 Task: Create a task  Develop a new online voting system for elections , assign it to team member softage.1@softage.net in the project AgileEngine and update the status of the task to  On Track  , set the priority of the task to Low
Action: Mouse moved to (59, 46)
Screenshot: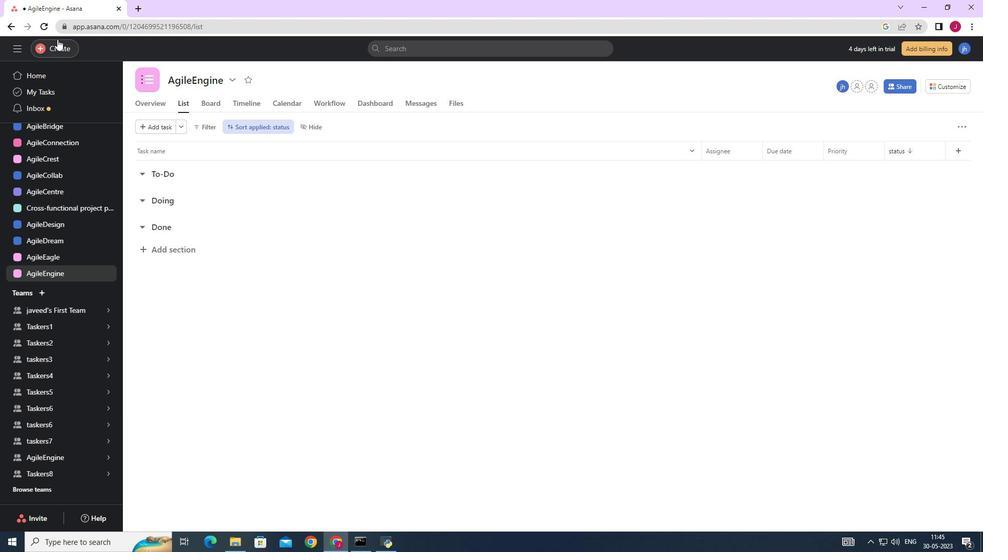 
Action: Mouse pressed left at (59, 46)
Screenshot: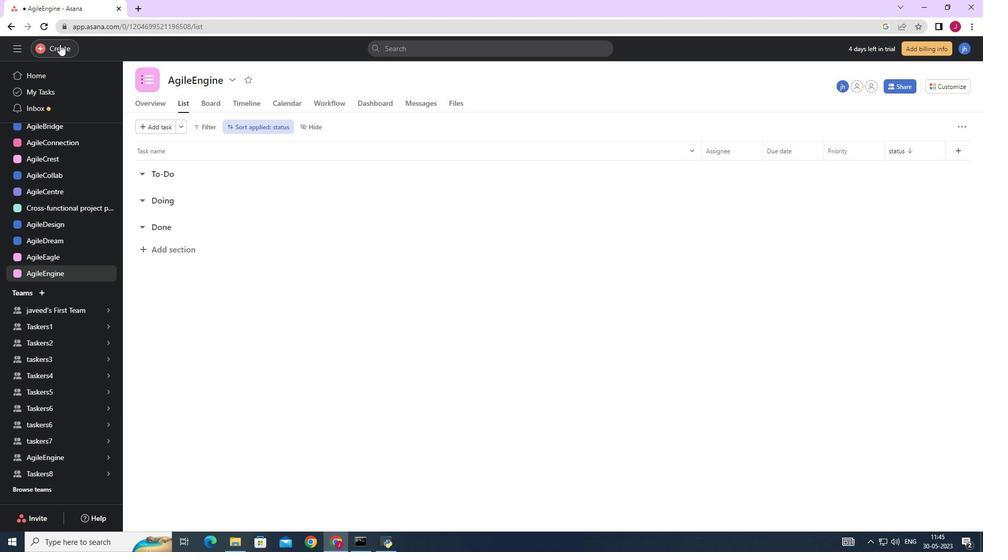 
Action: Mouse moved to (131, 52)
Screenshot: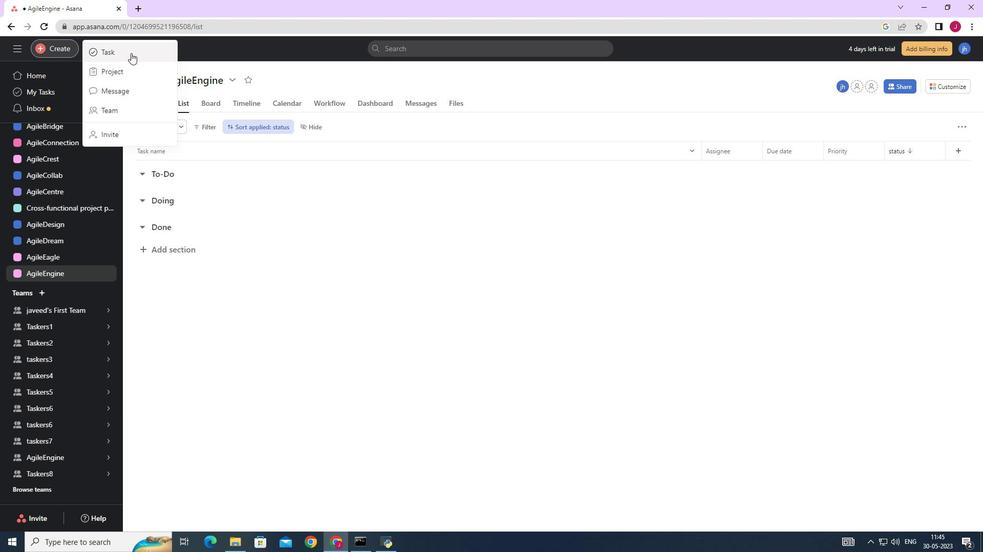 
Action: Mouse pressed left at (131, 52)
Screenshot: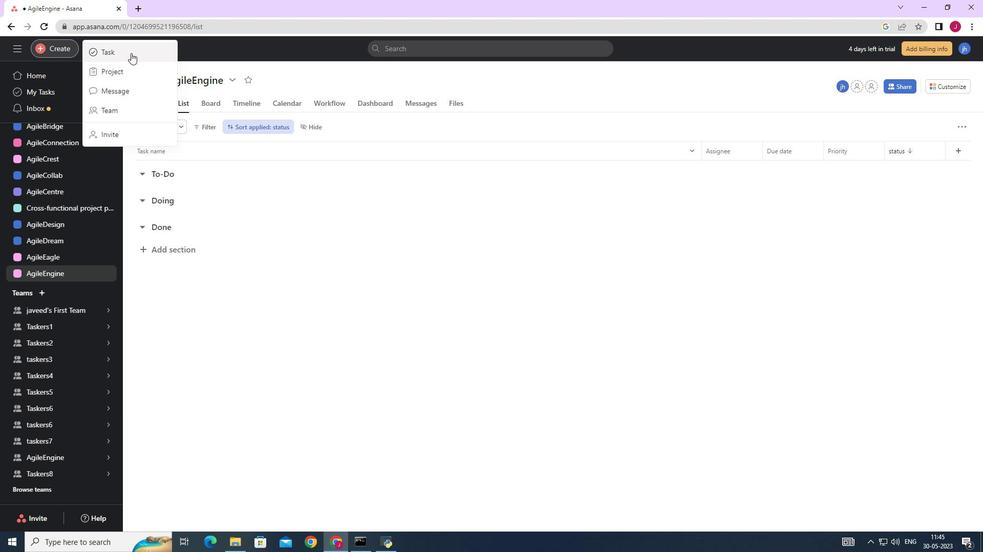 
Action: Mouse moved to (804, 337)
Screenshot: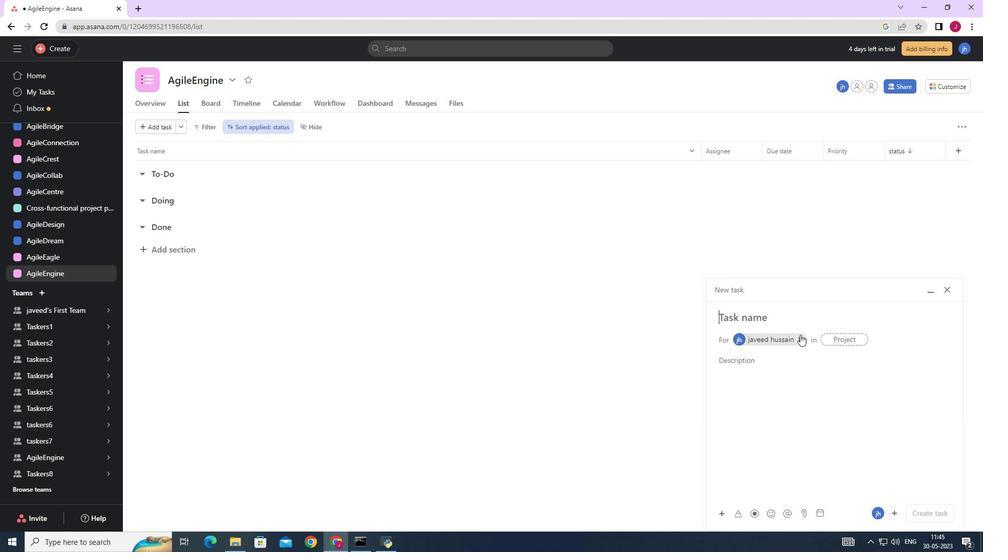 
Action: Mouse pressed left at (804, 337)
Screenshot: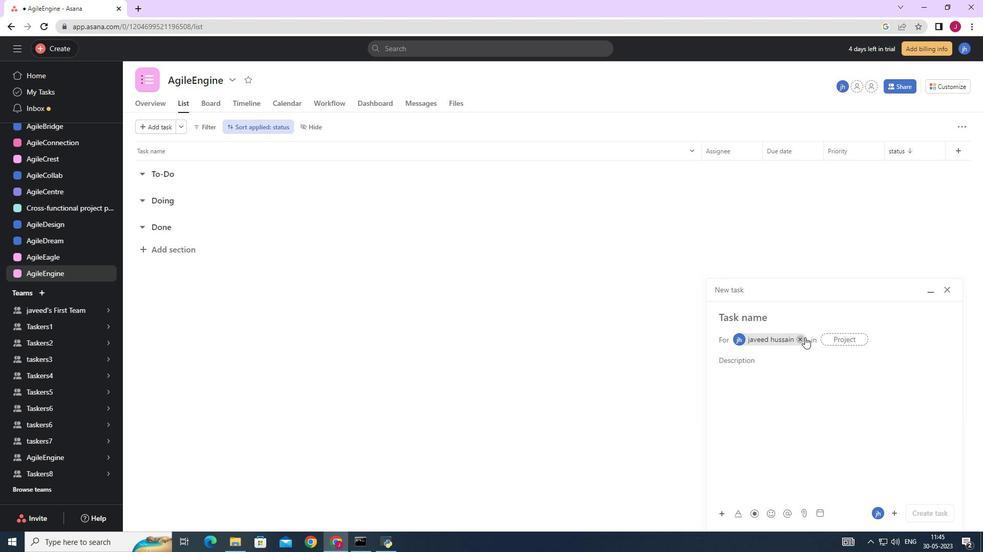 
Action: Mouse moved to (744, 317)
Screenshot: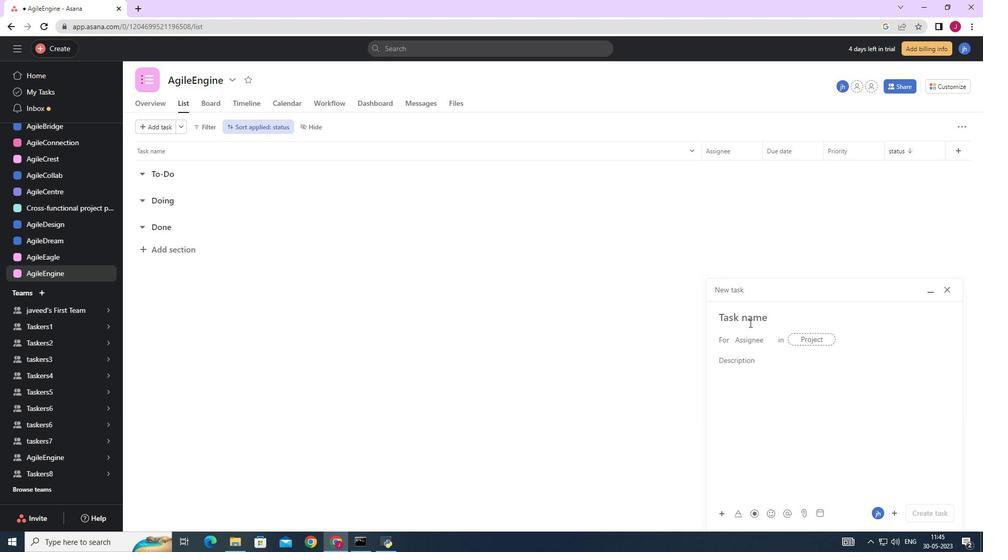 
Action: Mouse pressed left at (744, 317)
Screenshot: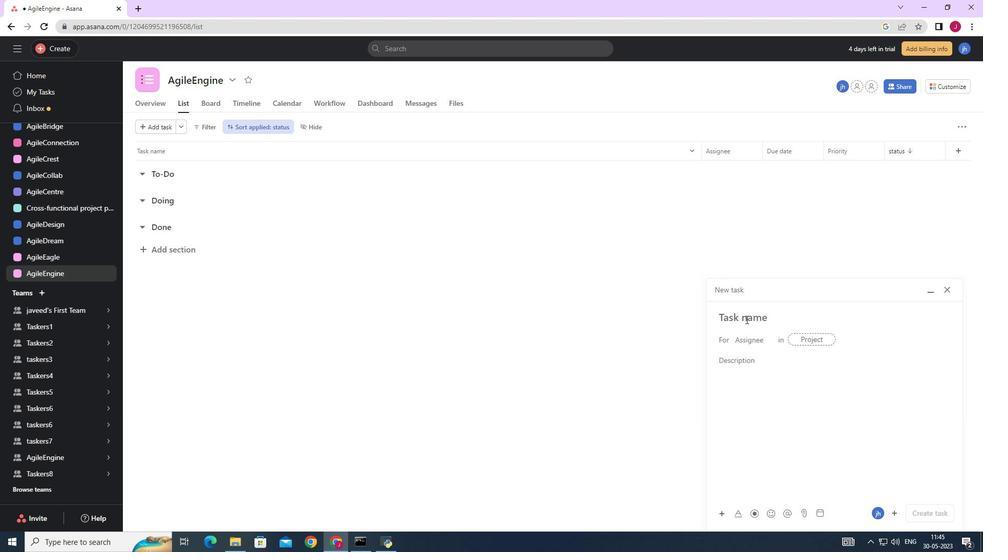 
Action: Mouse moved to (798, 338)
Screenshot: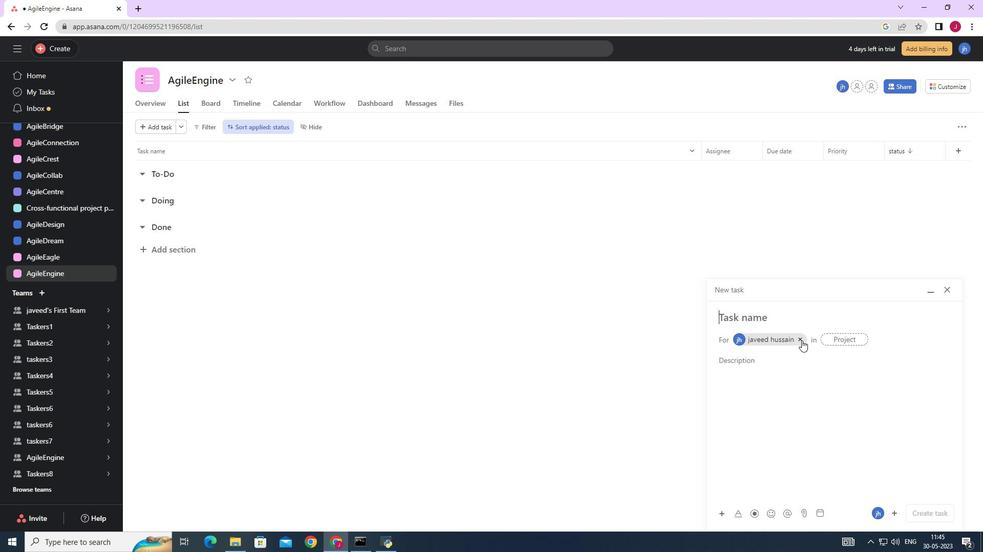 
Action: Mouse pressed left at (798, 338)
Screenshot: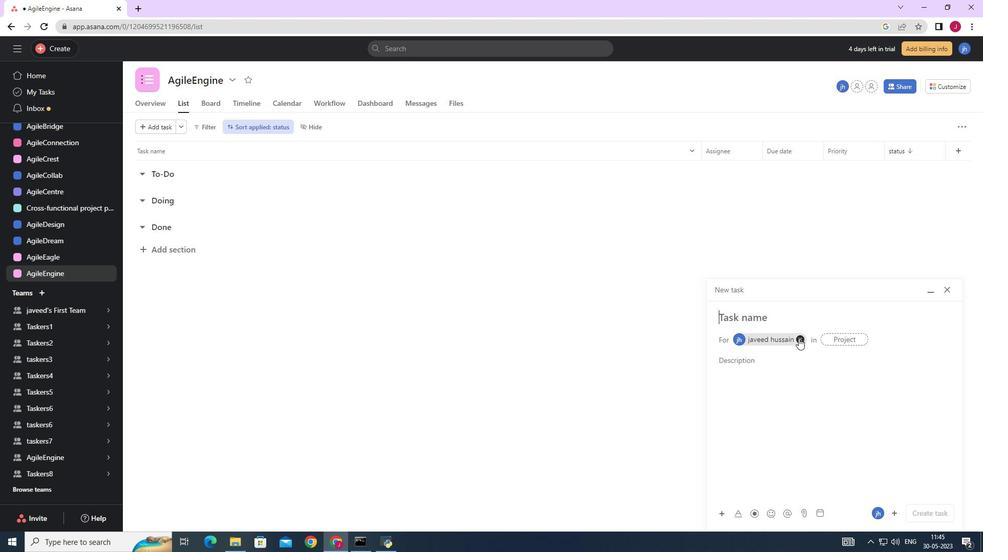 
Action: Mouse moved to (744, 315)
Screenshot: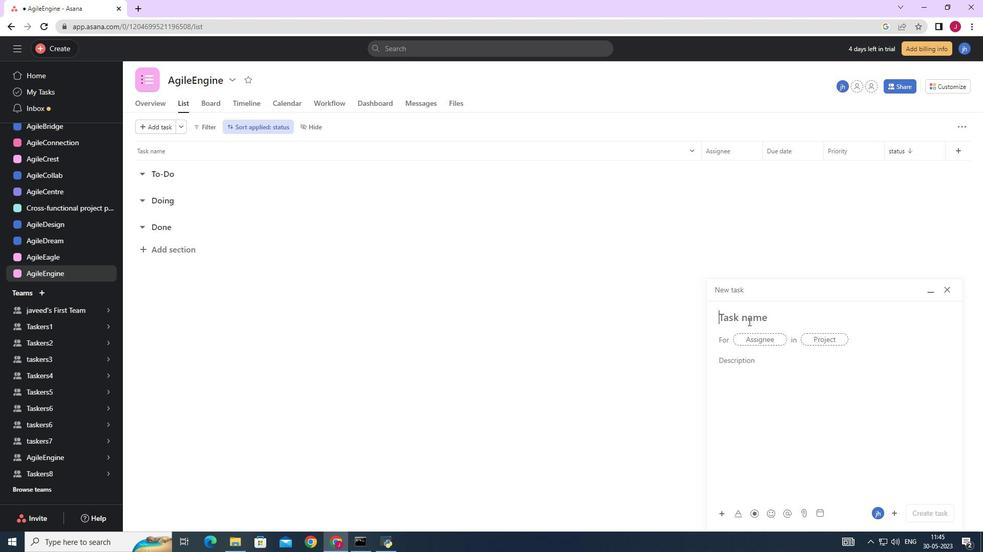 
Action: Mouse pressed left at (744, 315)
Screenshot: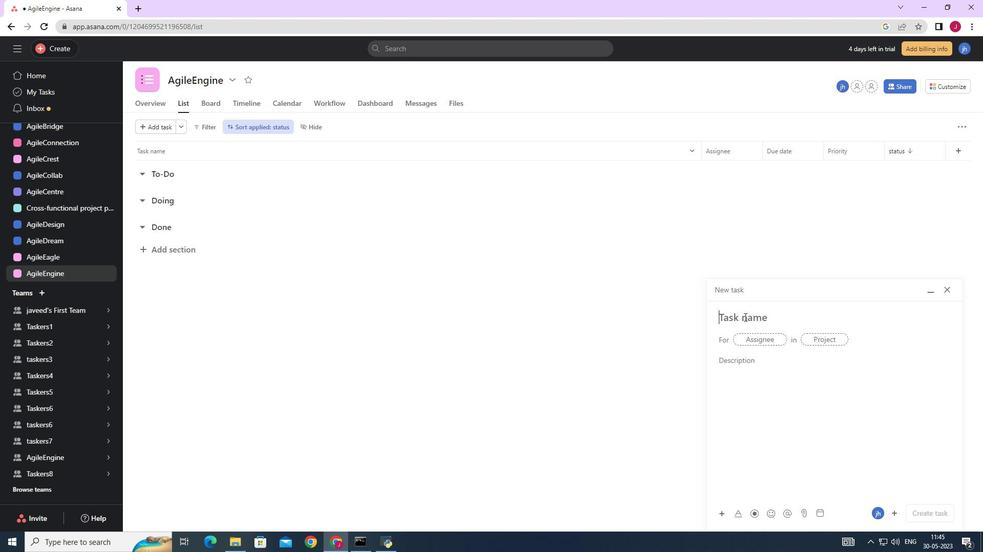 
Action: Mouse moved to (744, 315)
Screenshot: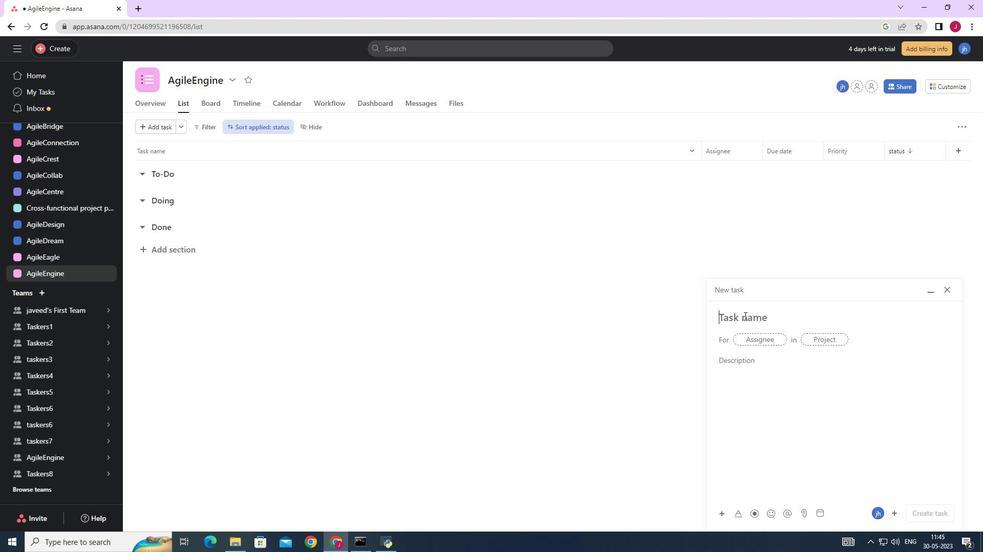 
Action: Key pressed <Key.caps_lock>D<Key.caps_lock>evelop<Key.space>a<Key.space>new<Key.space>online<Key.space>voting<Key.space>system<Key.space>for<Key.space>elections
Screenshot: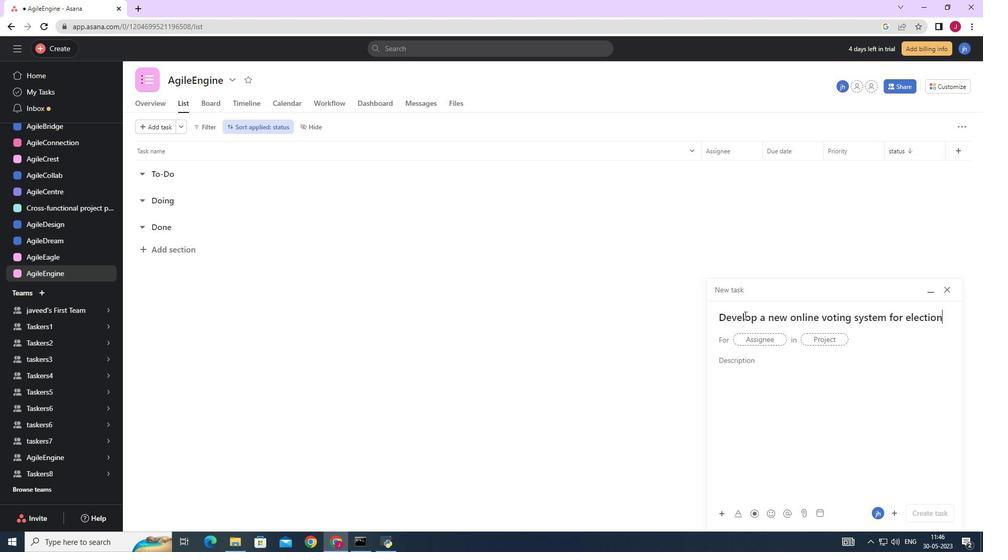 
Action: Mouse moved to (764, 342)
Screenshot: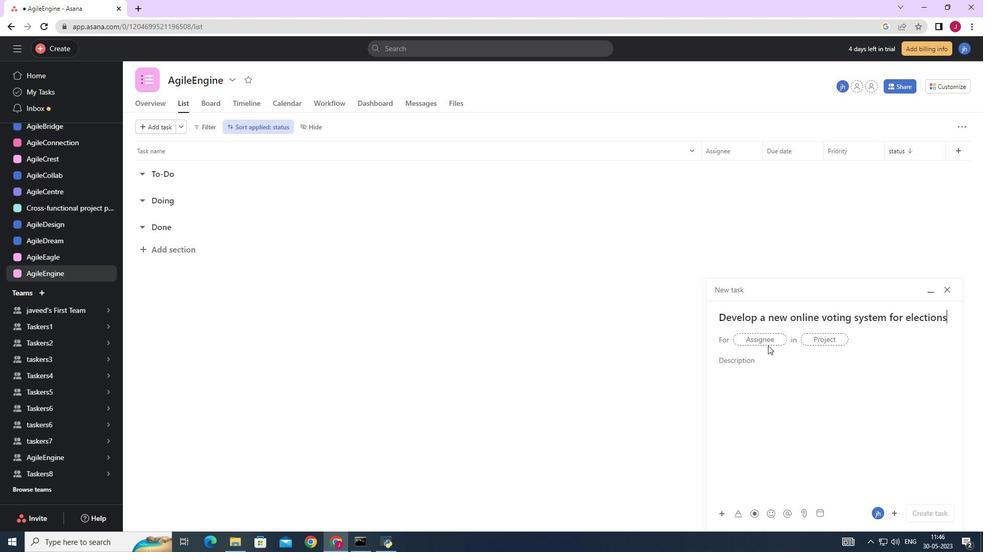 
Action: Mouse pressed left at (764, 342)
Screenshot: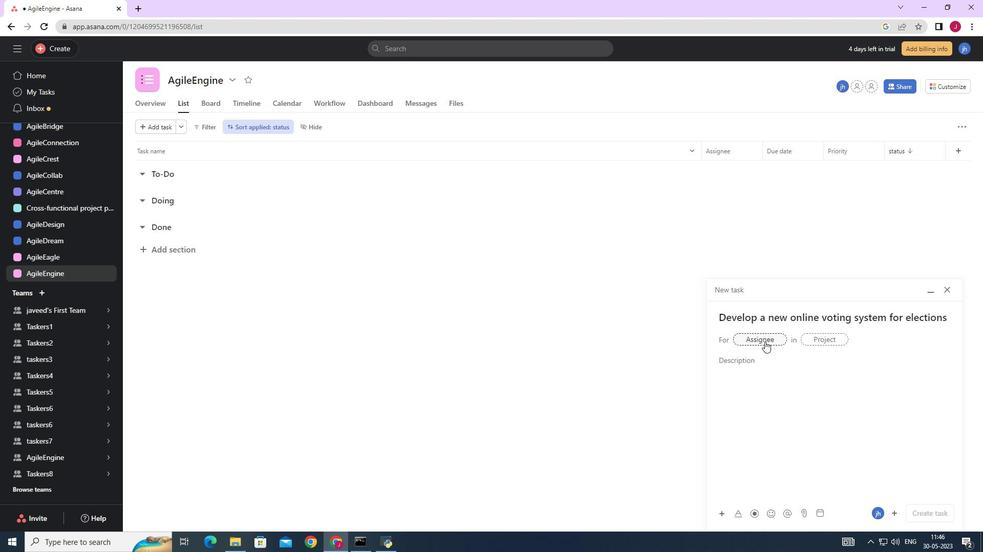 
Action: Mouse moved to (764, 342)
Screenshot: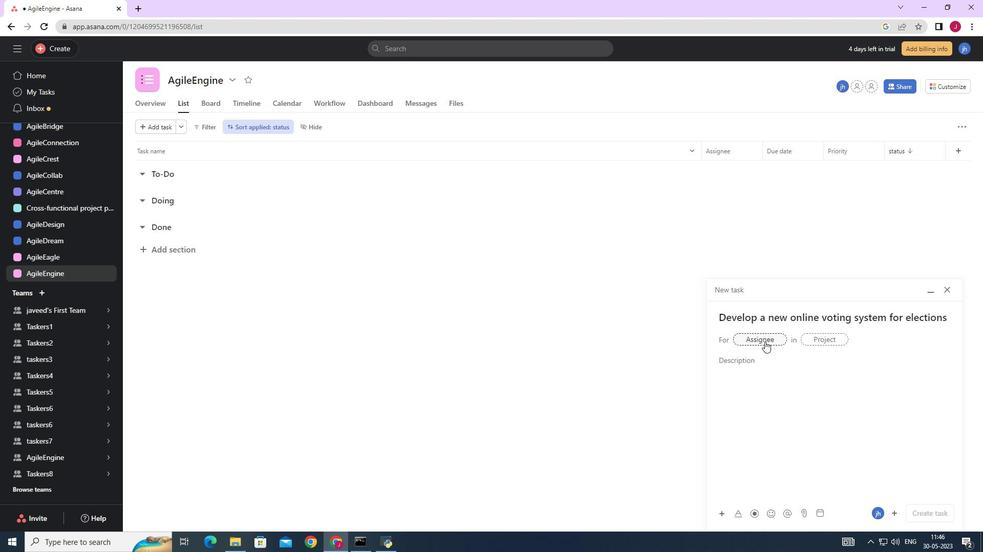 
Action: Key pressed softage.1
Screenshot: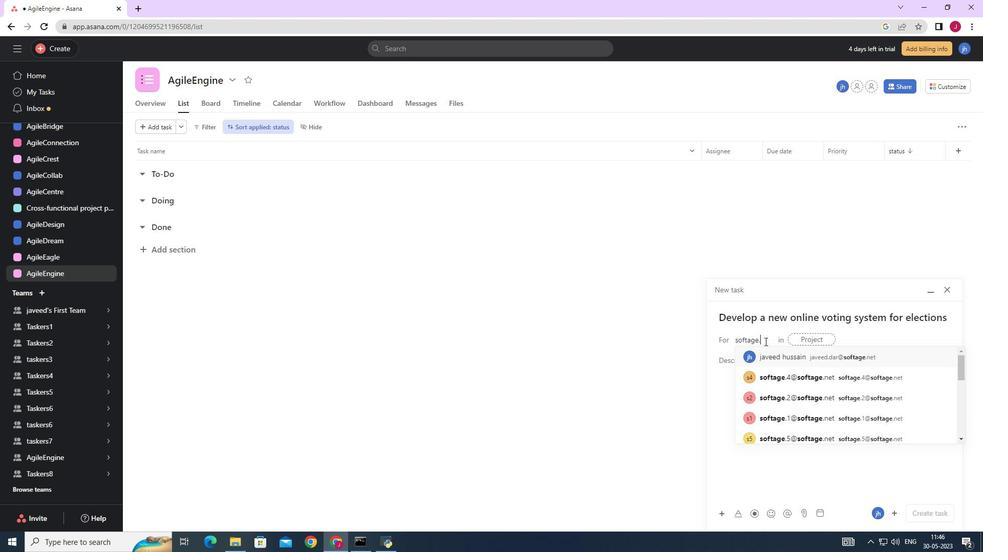 
Action: Mouse moved to (822, 353)
Screenshot: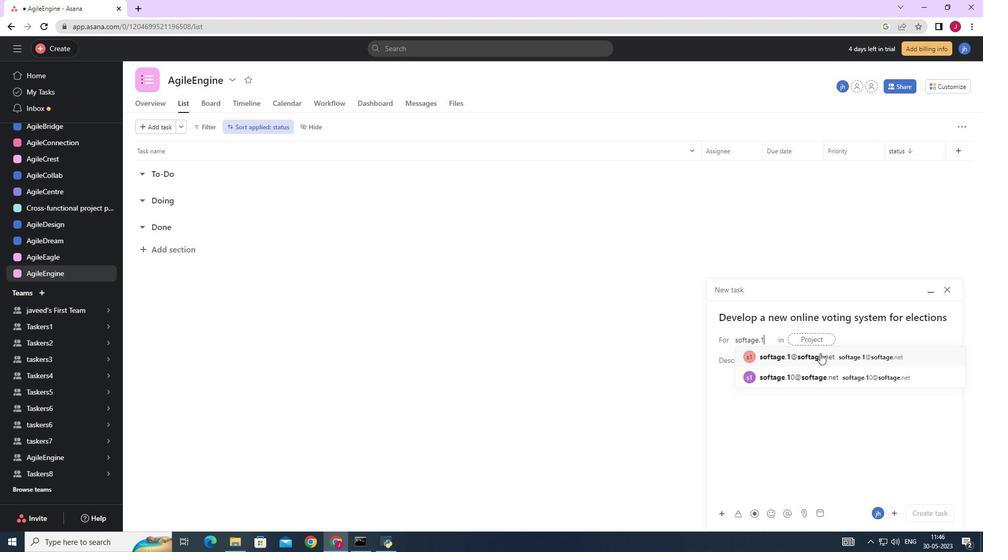 
Action: Mouse pressed left at (822, 353)
Screenshot: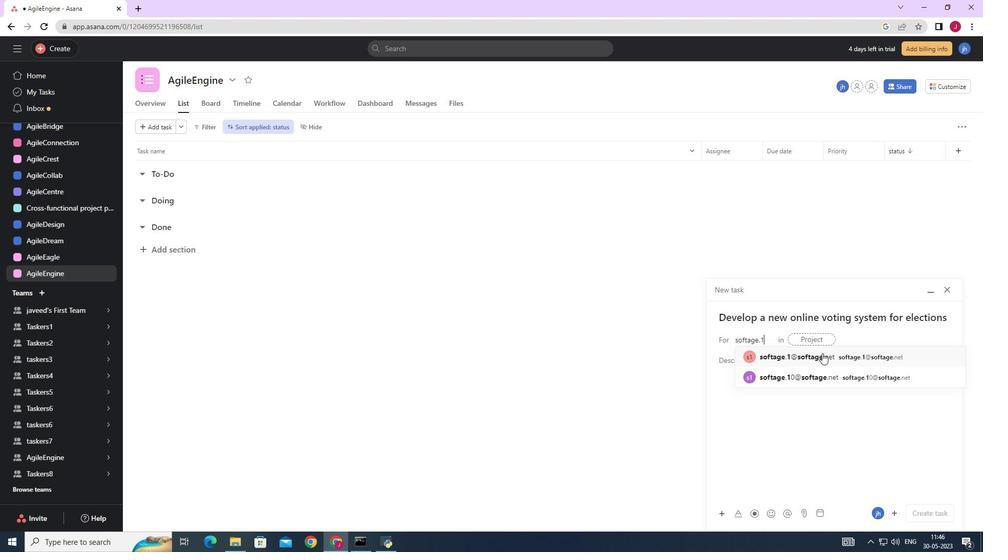 
Action: Mouse moved to (662, 355)
Screenshot: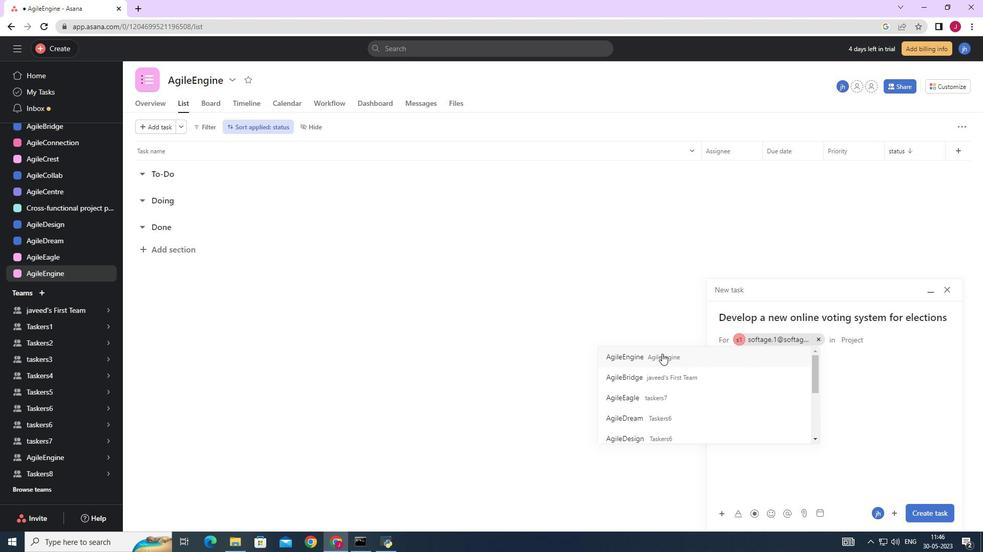 
Action: Mouse pressed left at (662, 355)
Screenshot: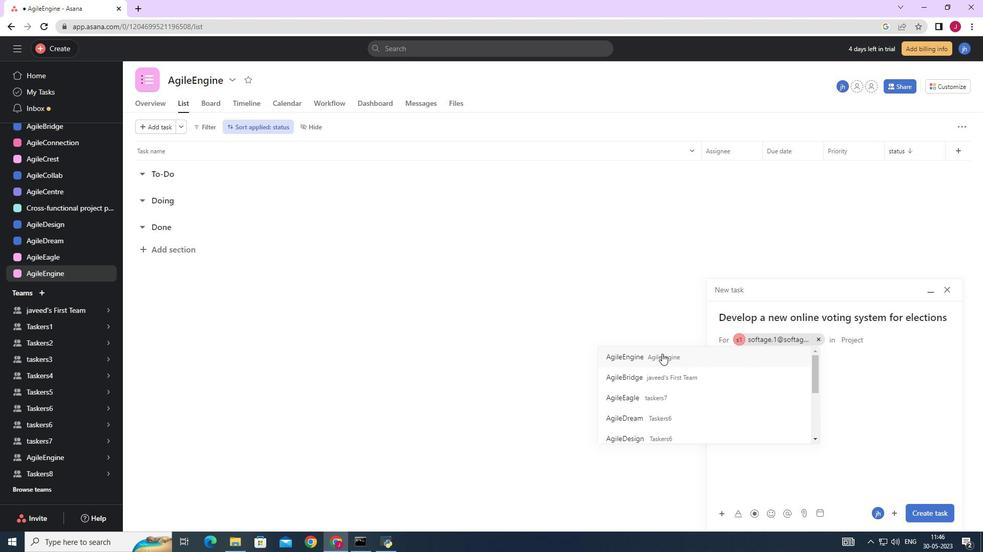 
Action: Mouse moved to (765, 367)
Screenshot: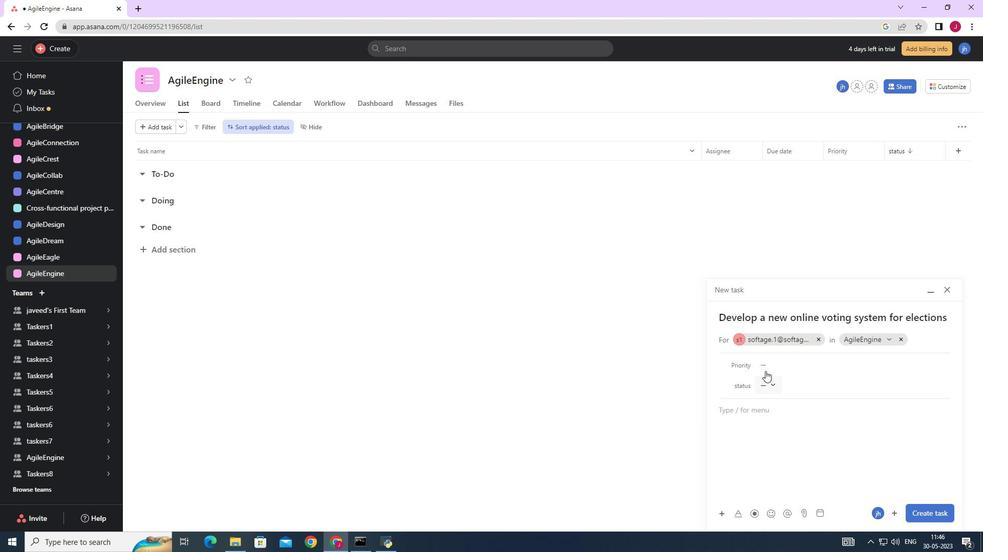 
Action: Mouse pressed left at (765, 367)
Screenshot: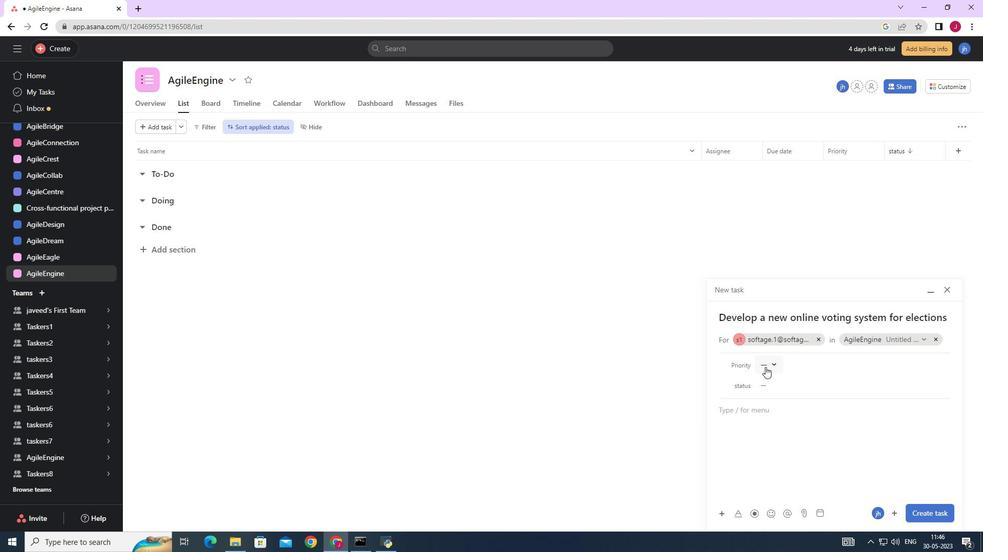 
Action: Mouse moved to (787, 434)
Screenshot: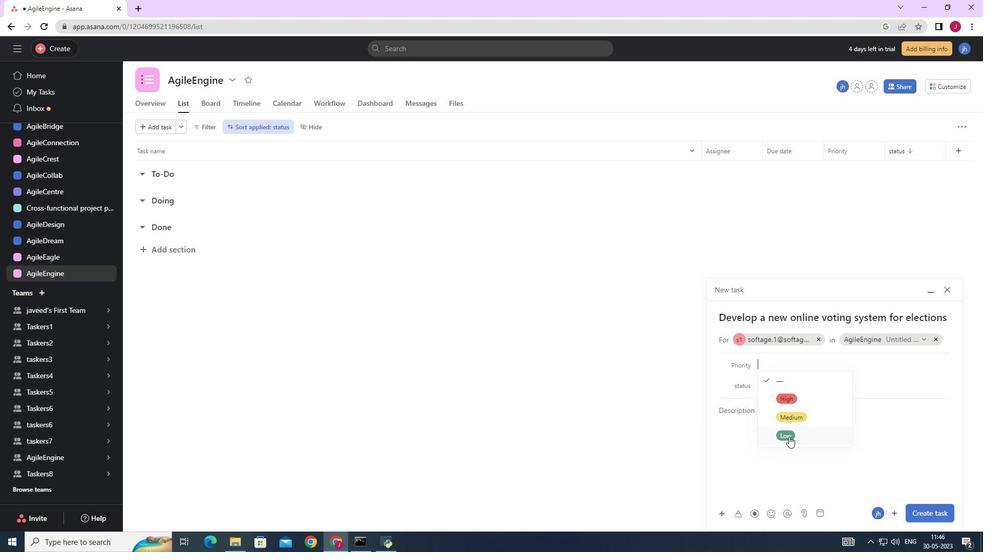 
Action: Mouse pressed left at (787, 434)
Screenshot: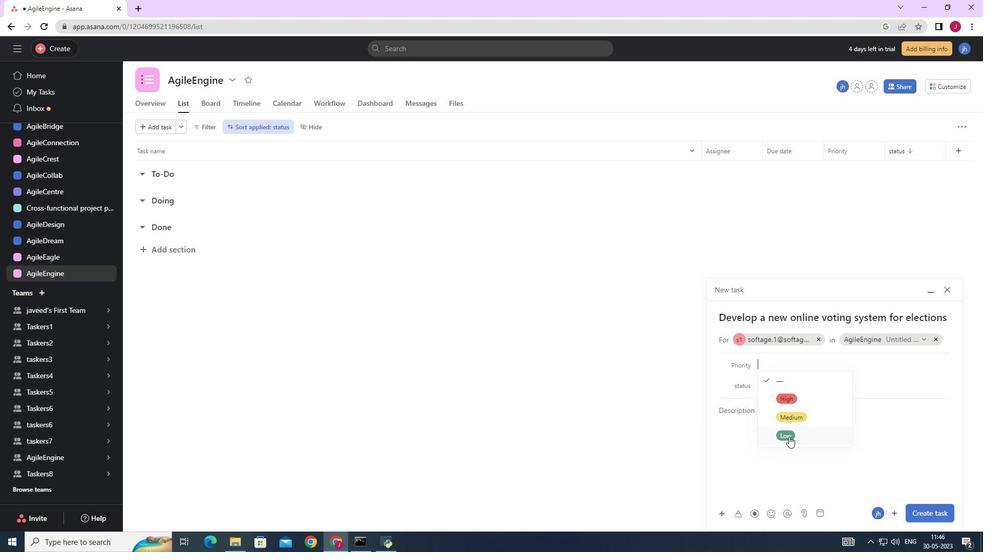 
Action: Mouse moved to (769, 387)
Screenshot: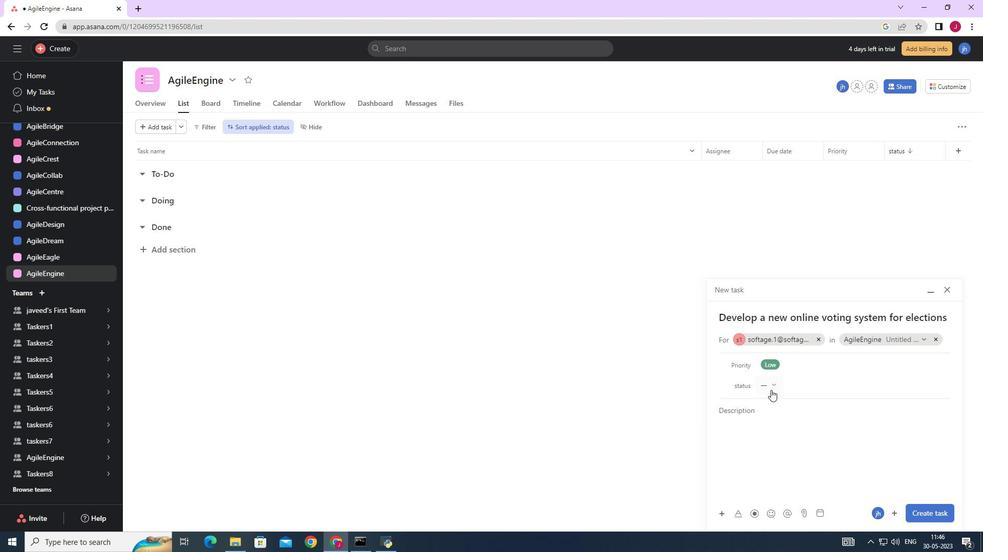 
Action: Mouse pressed left at (769, 387)
Screenshot: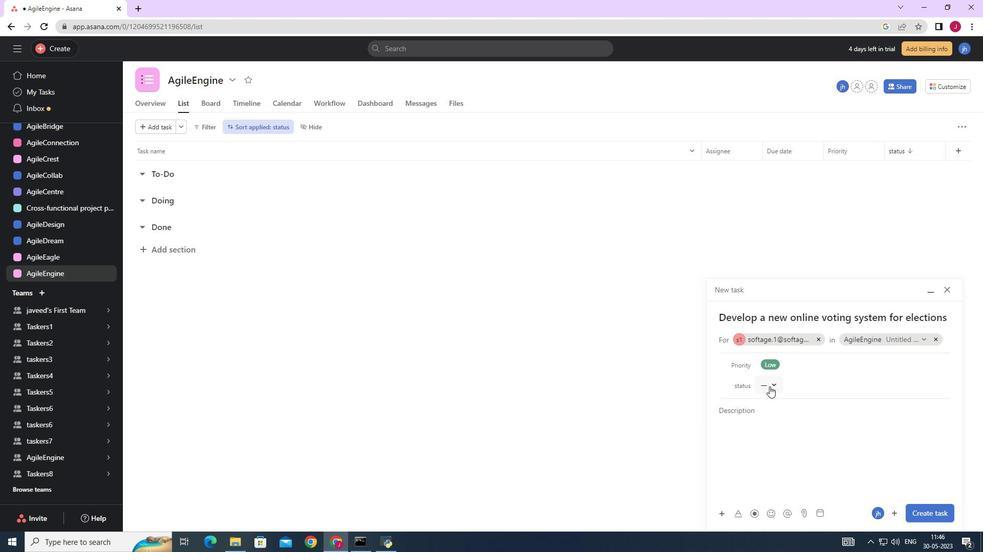 
Action: Mouse moved to (789, 418)
Screenshot: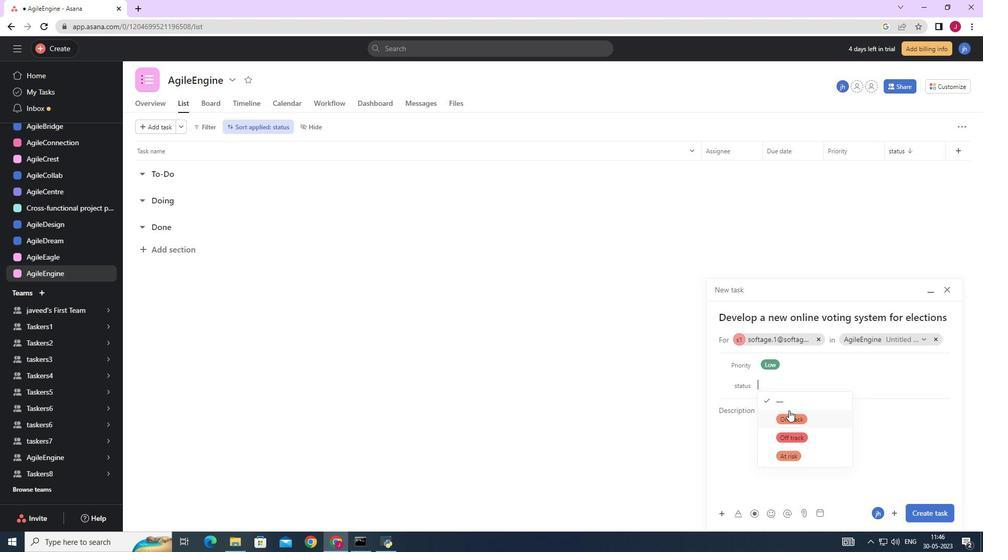 
Action: Mouse pressed left at (789, 418)
Screenshot: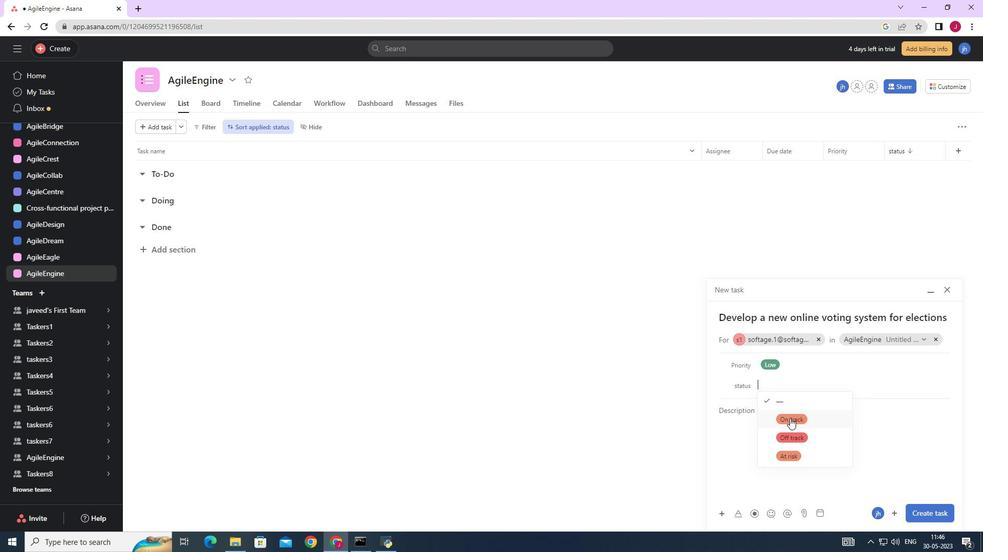 
Action: Mouse moved to (844, 445)
Screenshot: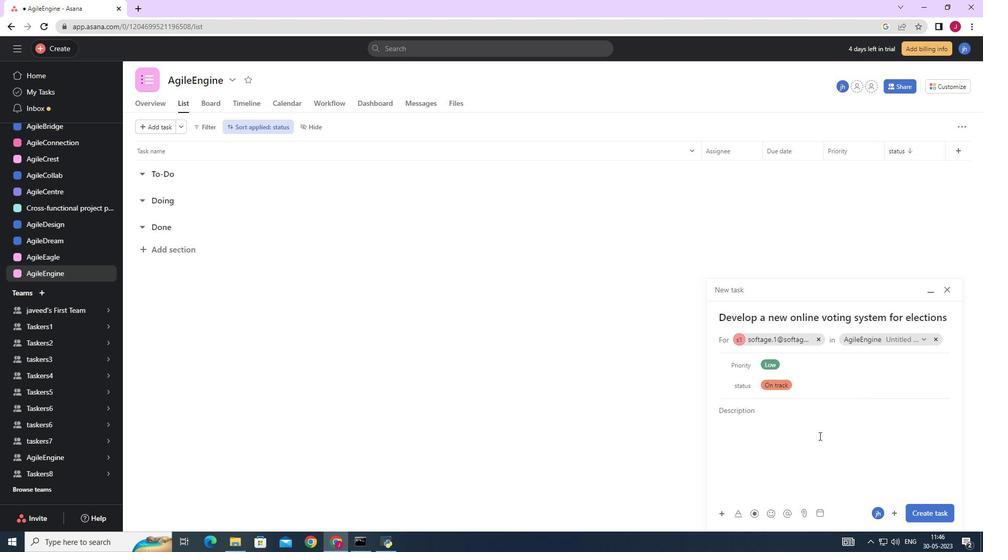 
Action: Mouse scrolled (844, 445) with delta (0, 0)
Screenshot: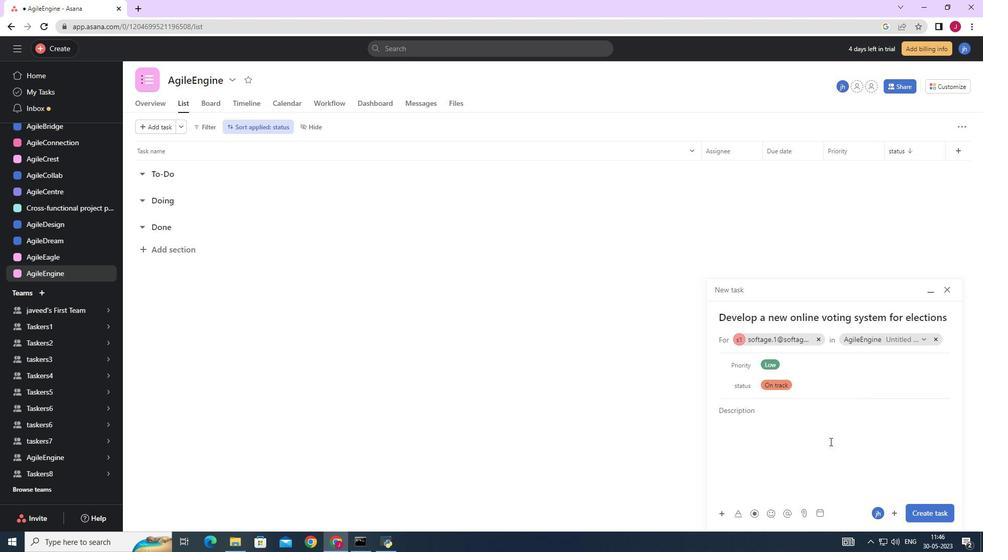 
Action: Mouse moved to (934, 513)
Screenshot: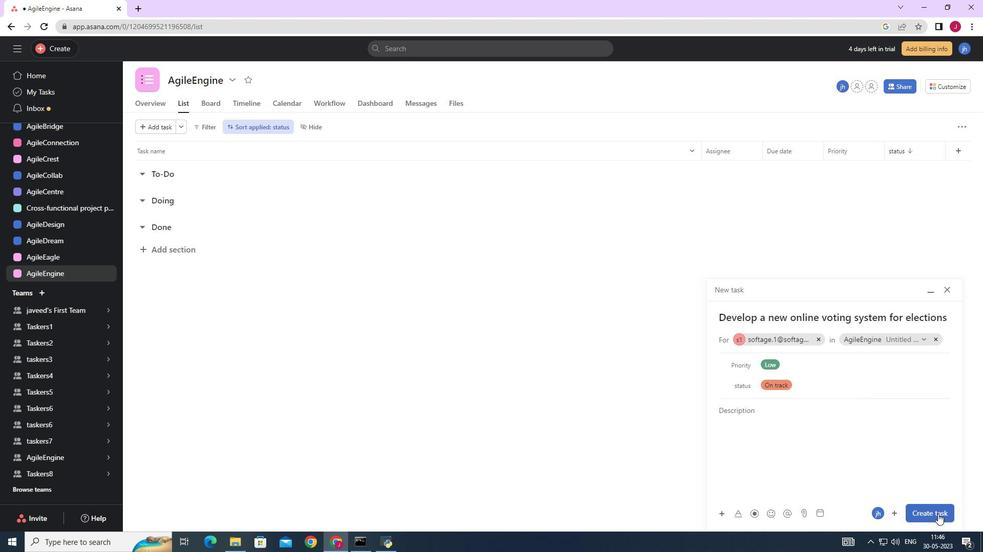 
Action: Mouse pressed left at (934, 513)
Screenshot: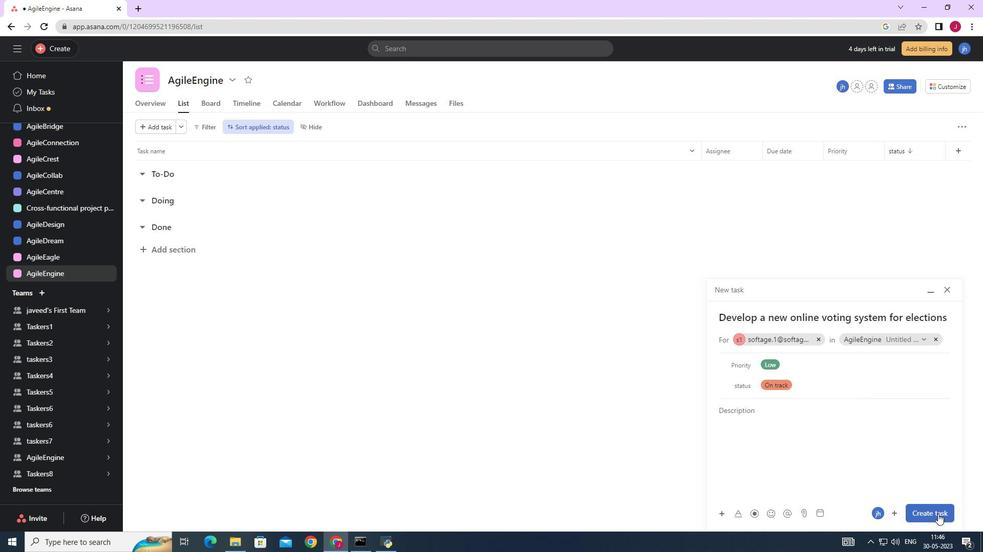 
Action: Mouse moved to (118, 505)
Screenshot: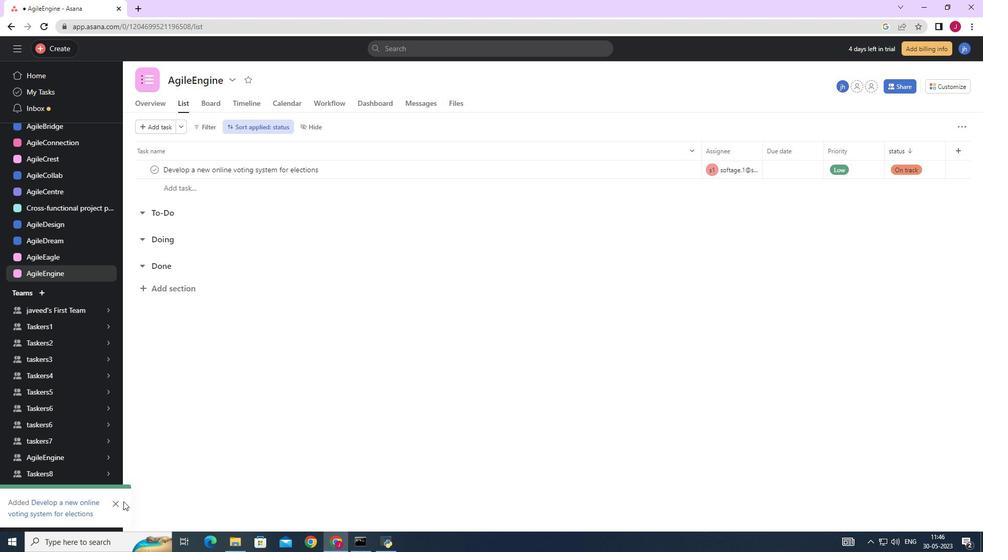 
Action: Mouse pressed left at (118, 505)
Screenshot: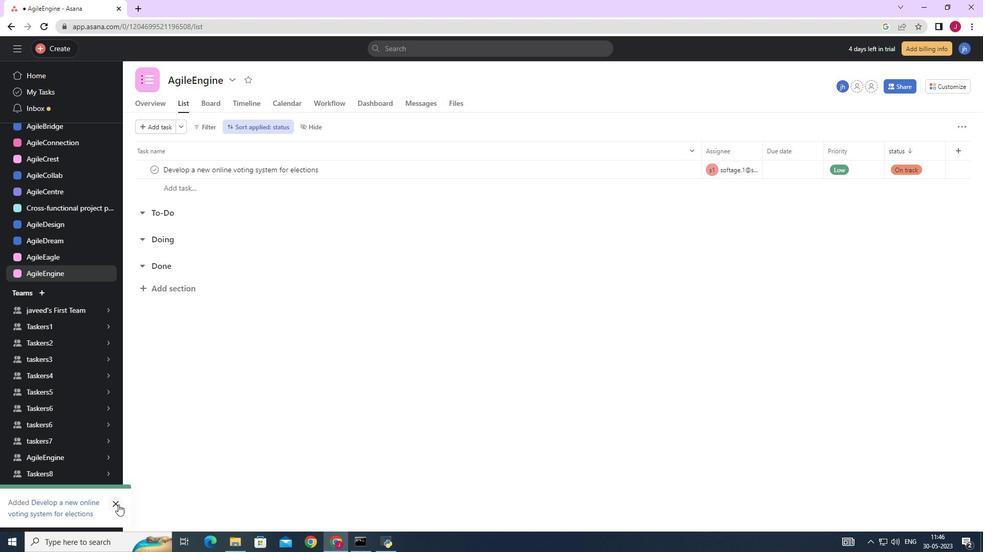 
Action: Mouse moved to (297, 404)
Screenshot: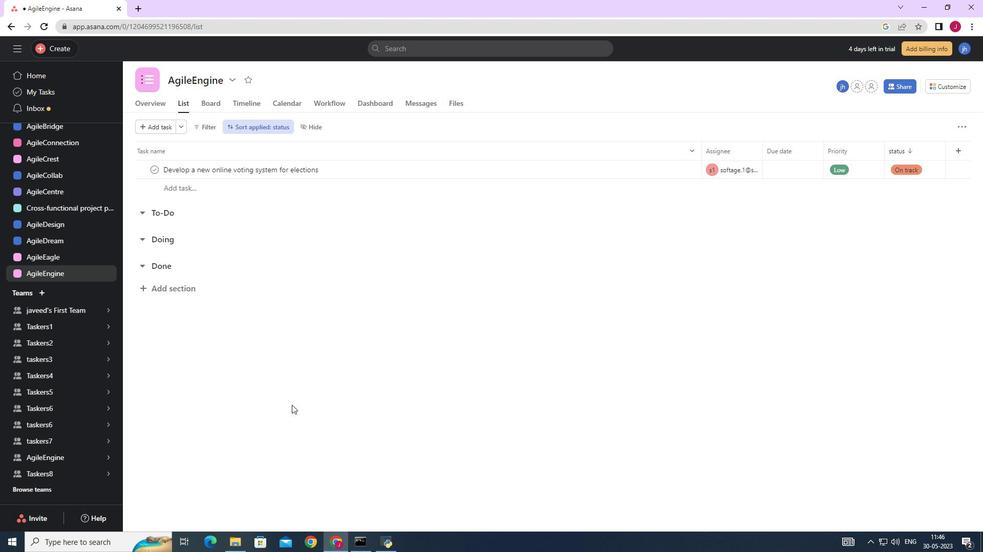 
